 Task: Sort the list "backlog" "by due date" "ascending.
Action: Mouse moved to (982, 80)
Screenshot: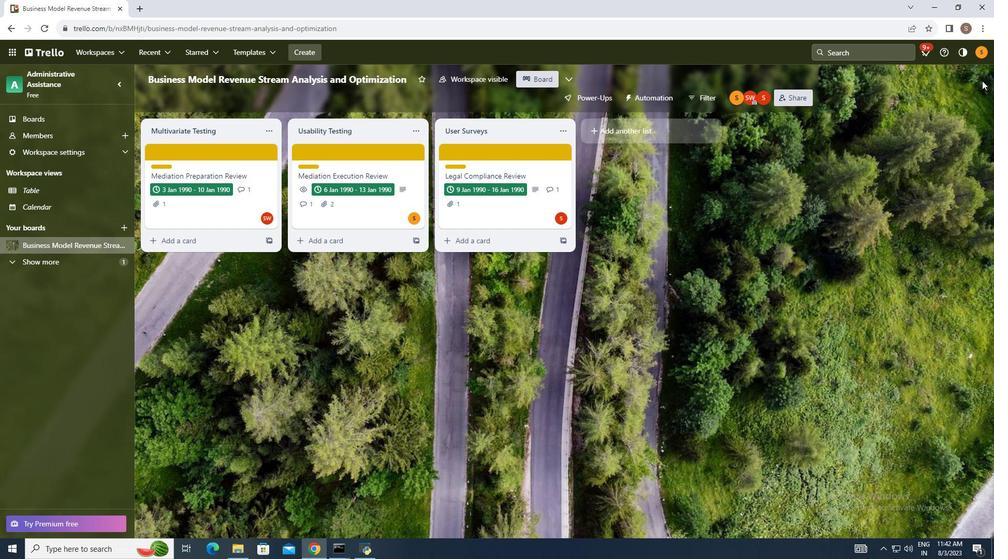 
Action: Mouse pressed left at (982, 80)
Screenshot: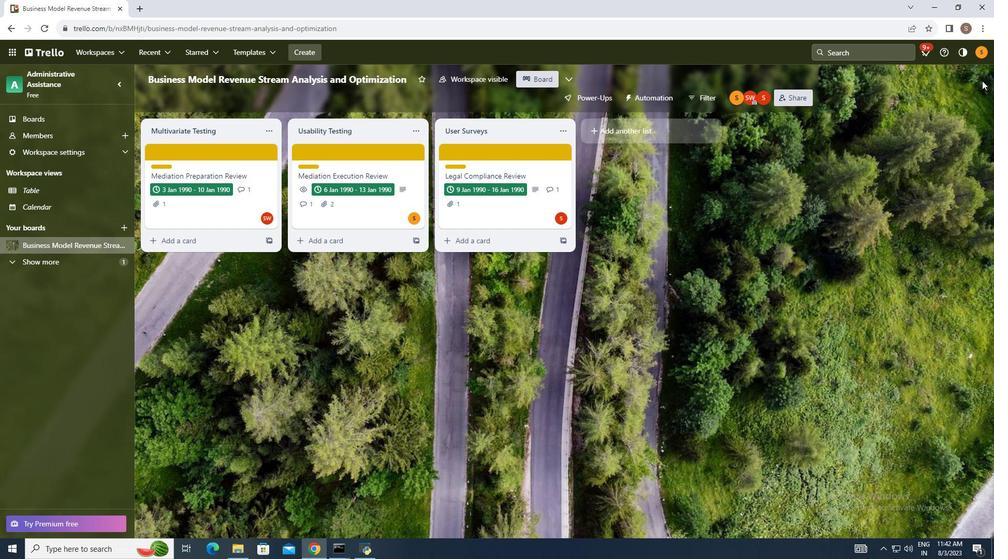 
Action: Mouse moved to (897, 222)
Screenshot: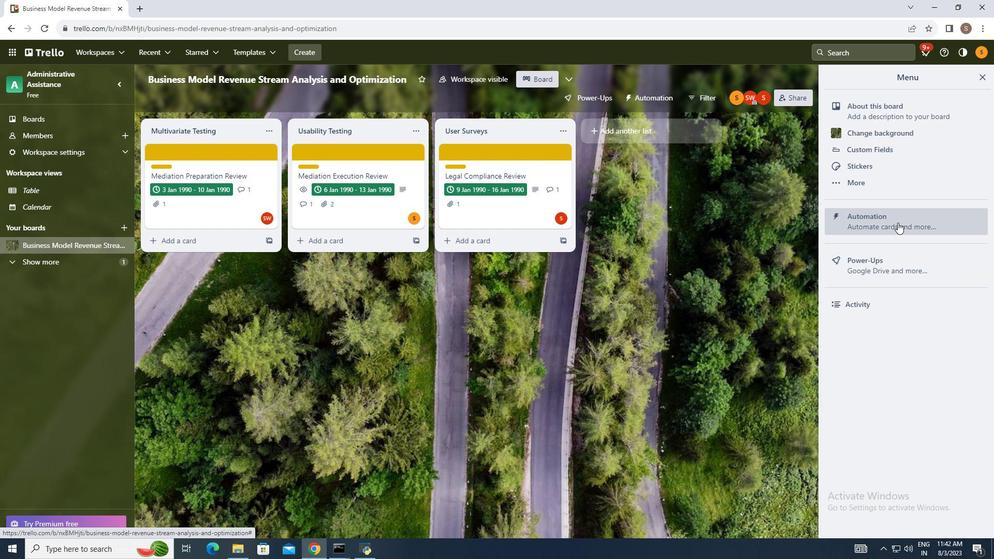 
Action: Mouse pressed left at (897, 222)
Screenshot: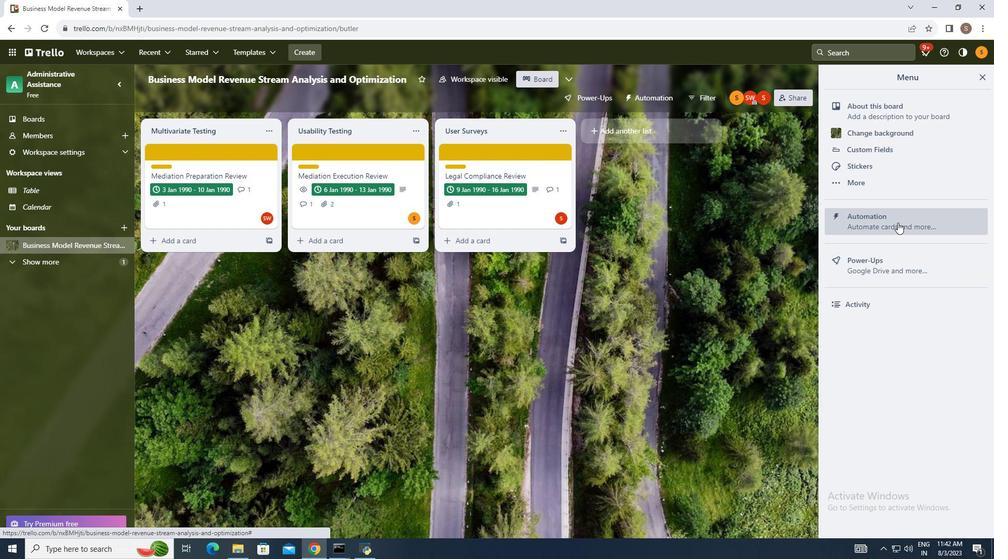 
Action: Mouse moved to (209, 272)
Screenshot: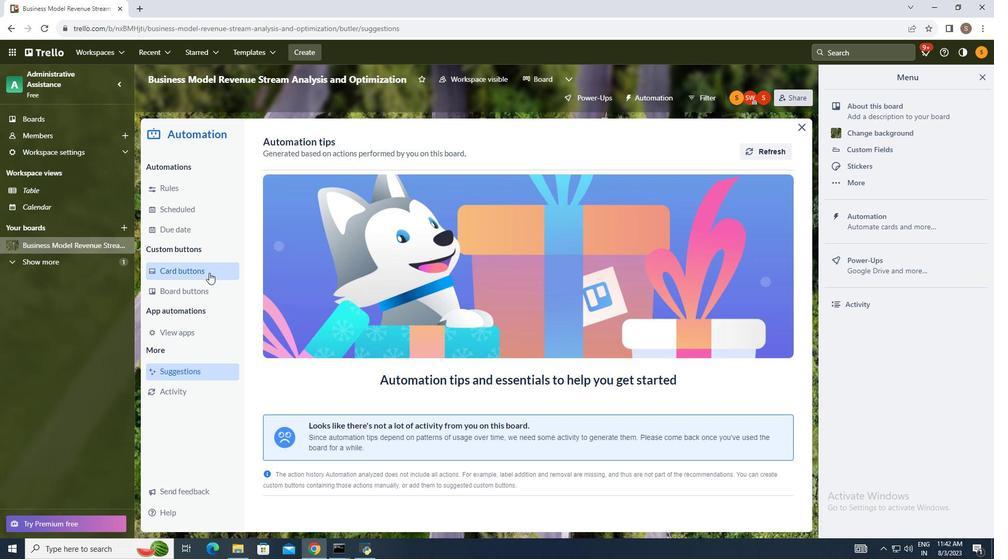 
Action: Mouse pressed left at (209, 272)
Screenshot: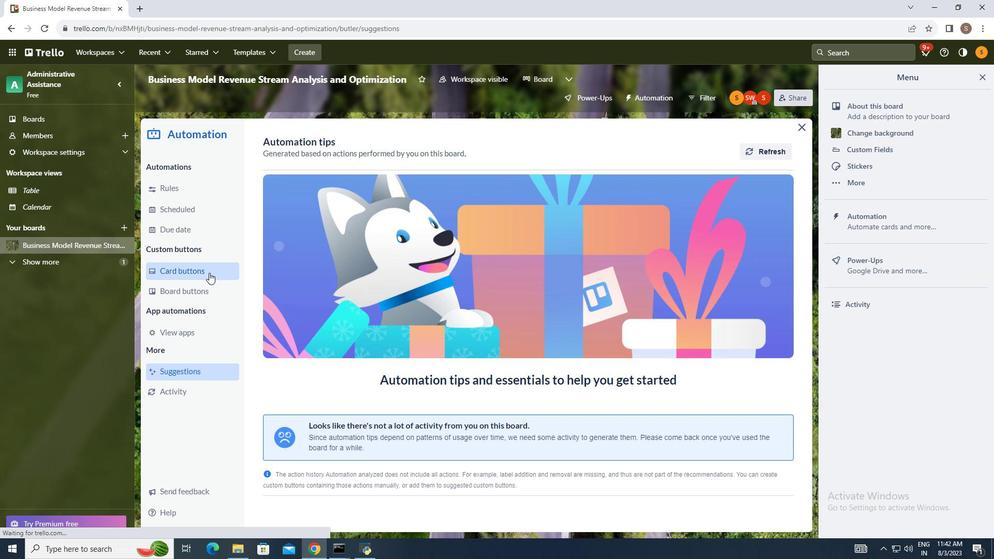 
Action: Mouse moved to (747, 148)
Screenshot: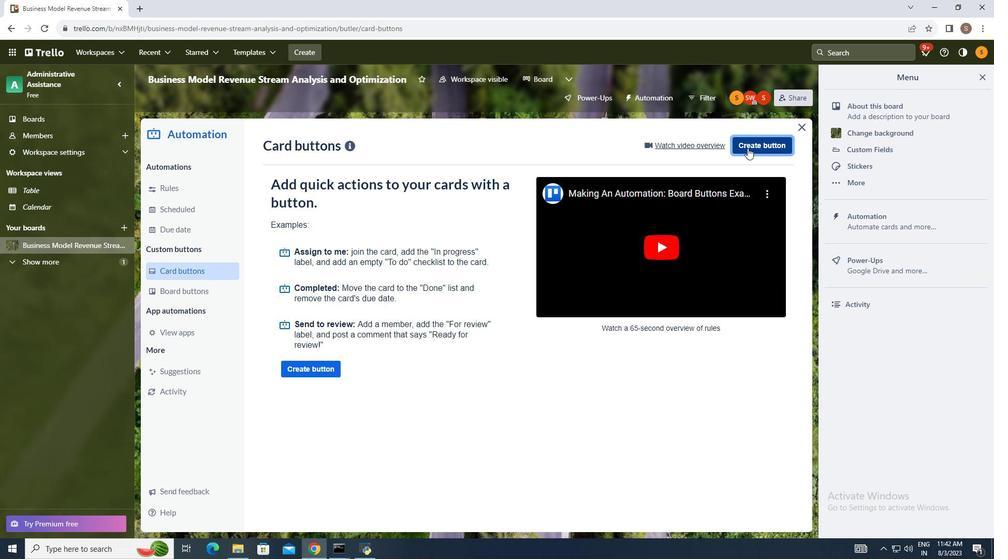 
Action: Mouse pressed left at (747, 148)
Screenshot: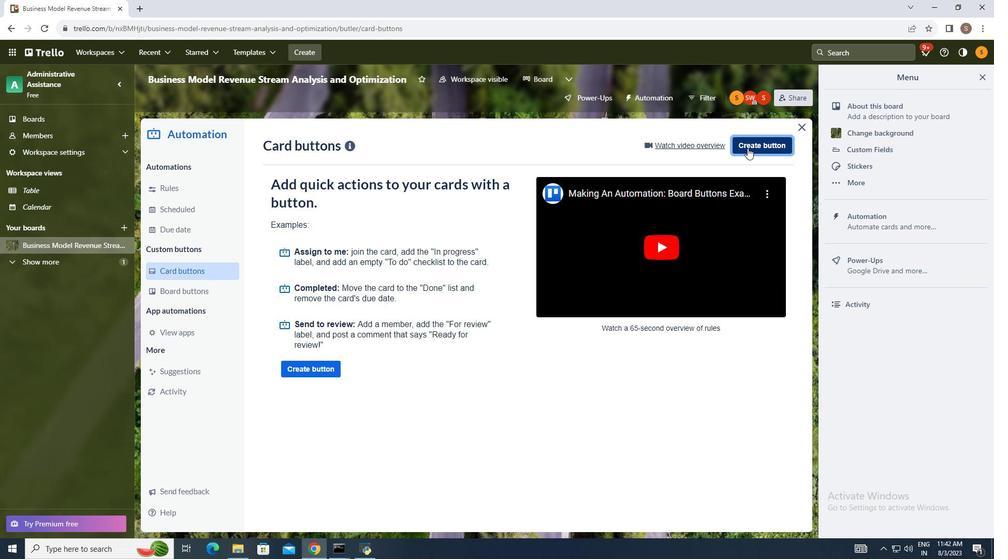 
Action: Mouse moved to (525, 289)
Screenshot: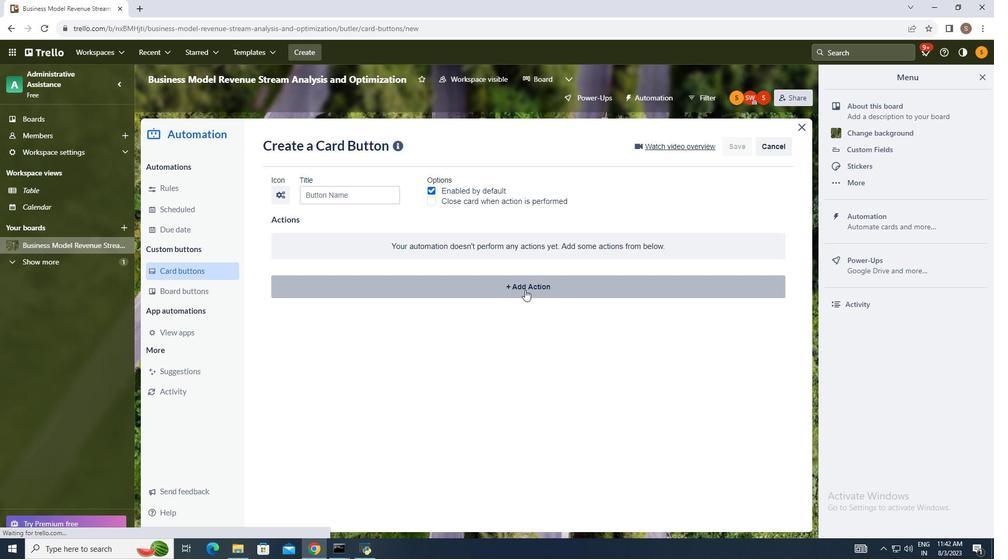 
Action: Mouse pressed left at (525, 289)
Screenshot: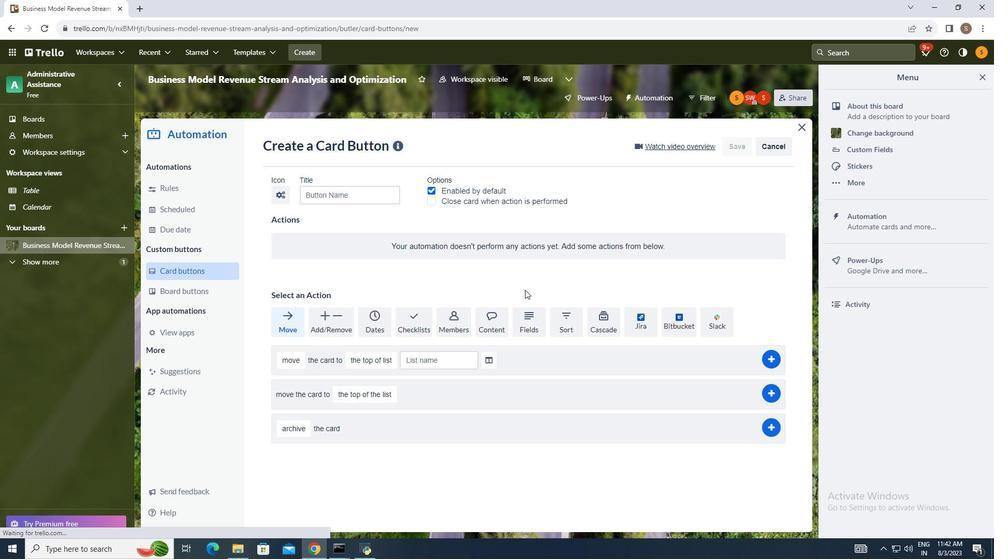 
Action: Mouse moved to (569, 318)
Screenshot: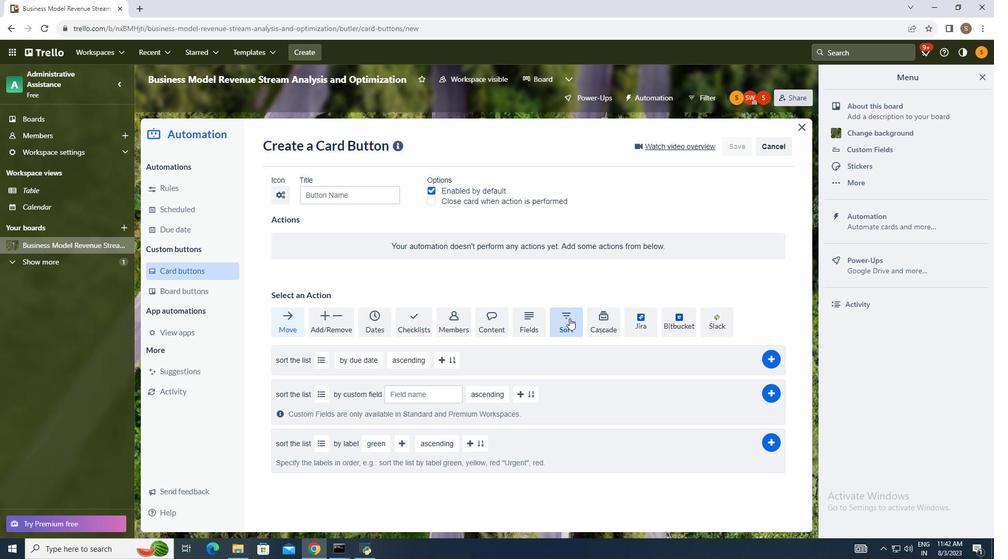 
Action: Mouse pressed left at (569, 318)
Screenshot: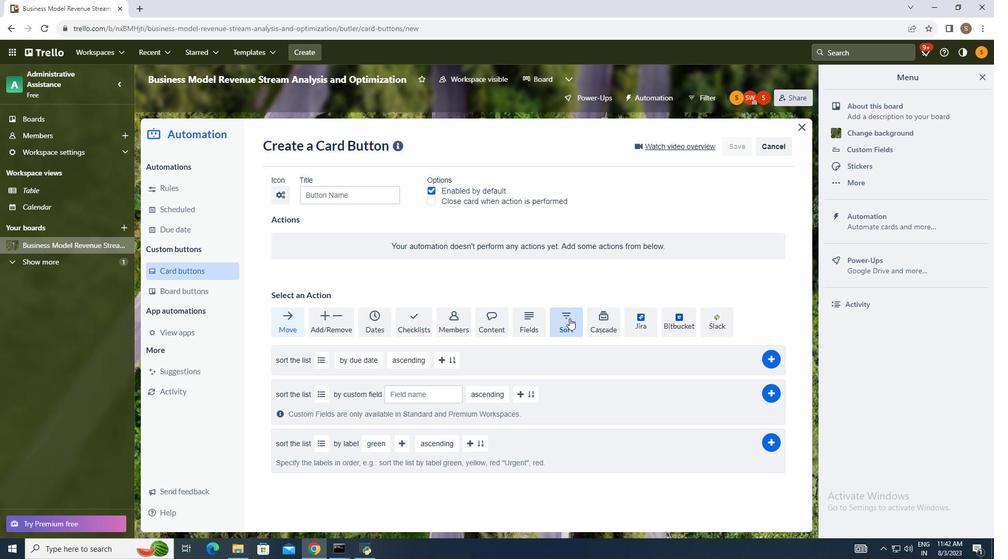 
Action: Mouse moved to (354, 359)
Screenshot: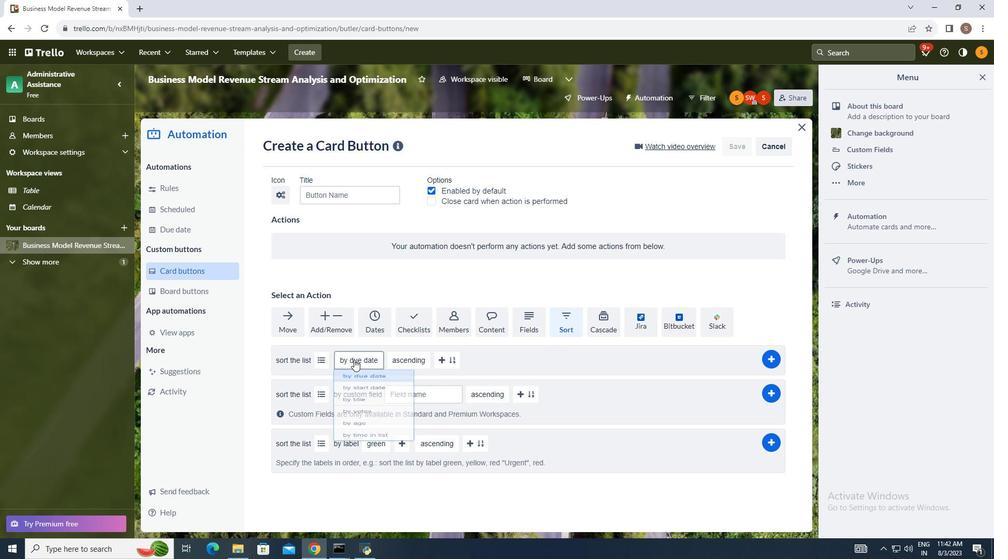 
Action: Mouse pressed left at (354, 359)
Screenshot: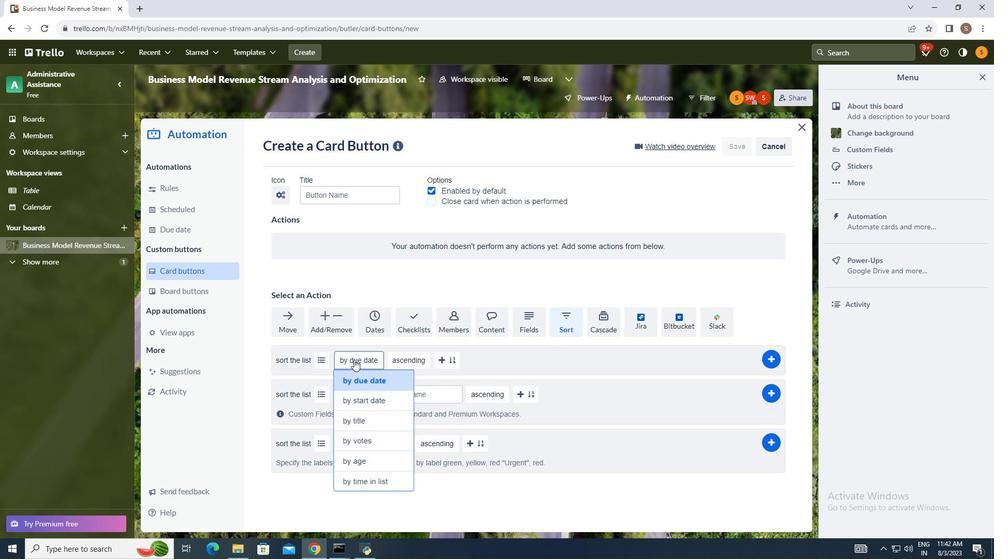 
Action: Mouse moved to (361, 382)
Screenshot: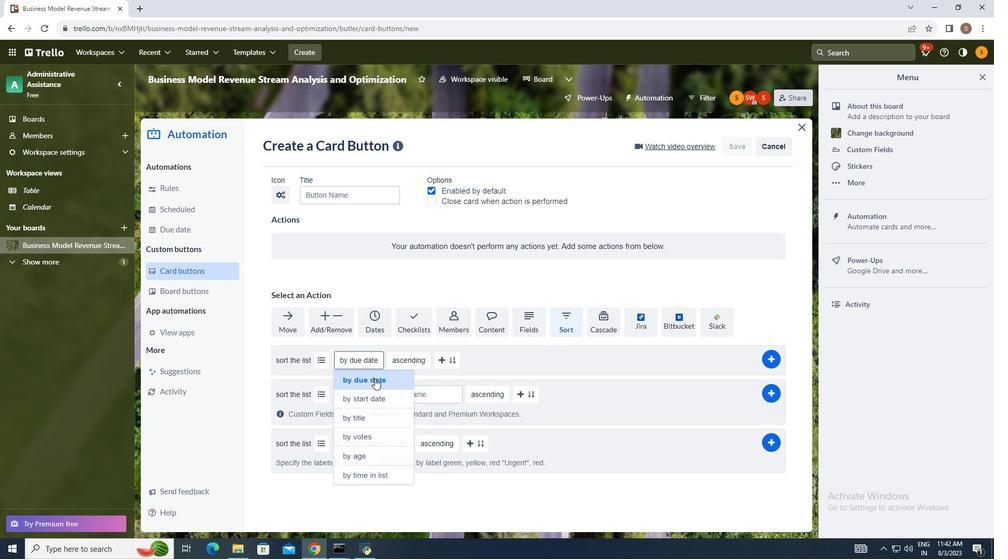 
Action: Mouse pressed left at (361, 382)
Screenshot: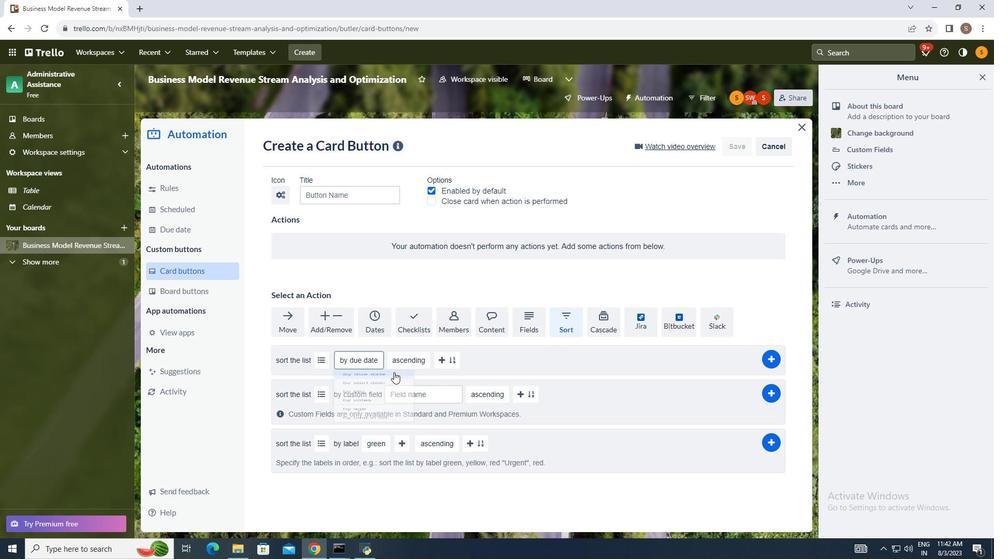 
Action: Mouse moved to (402, 358)
Screenshot: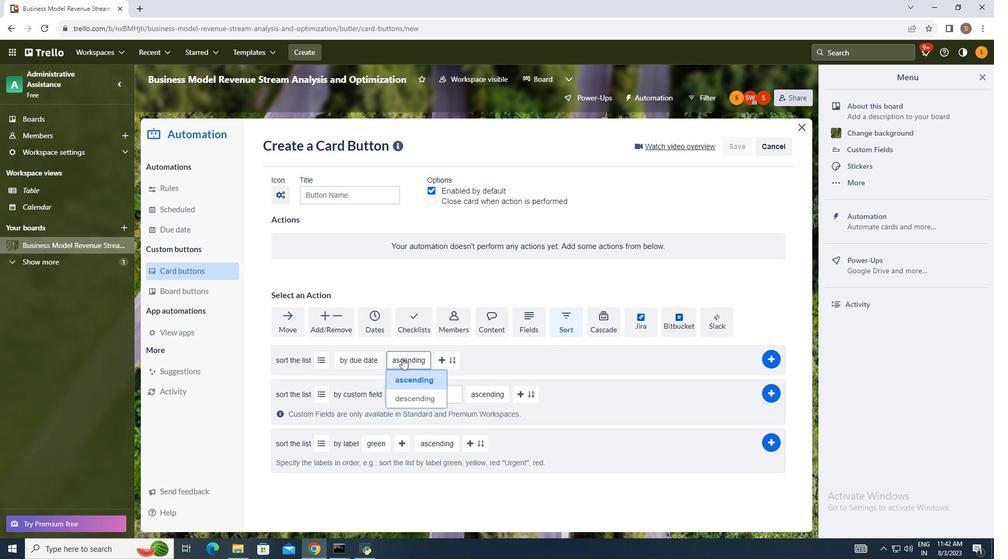 
Action: Mouse pressed left at (402, 358)
Screenshot: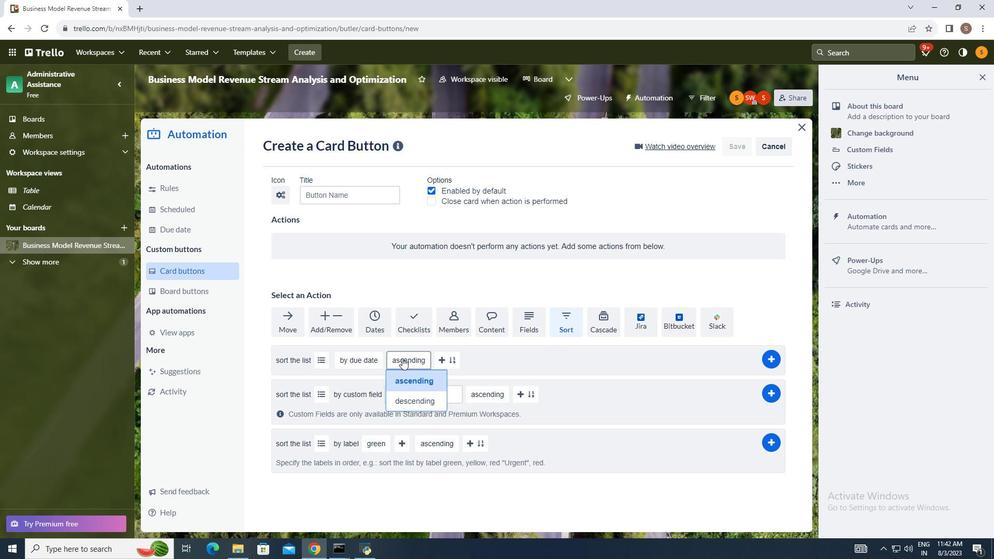 
Action: Mouse moved to (406, 376)
Screenshot: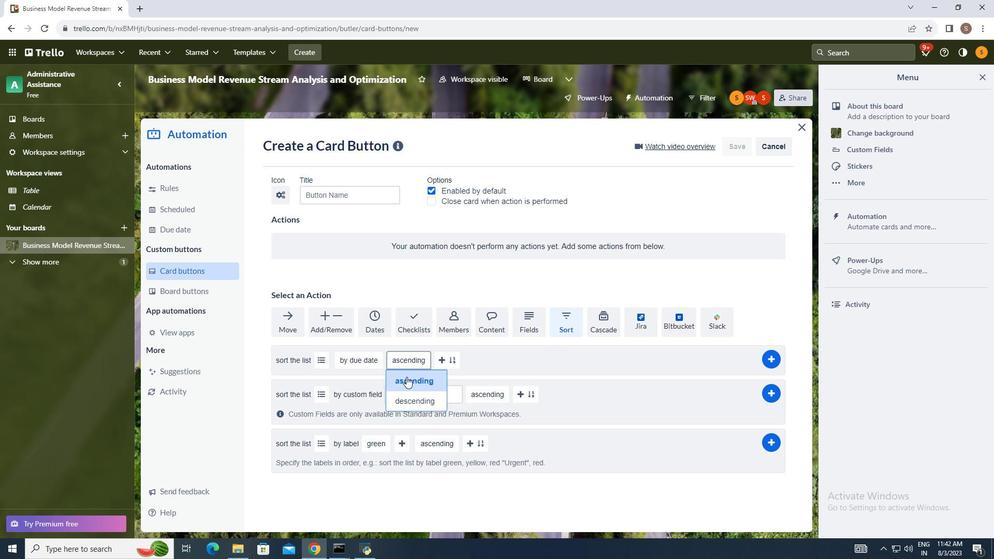 
Action: Mouse pressed left at (406, 376)
Screenshot: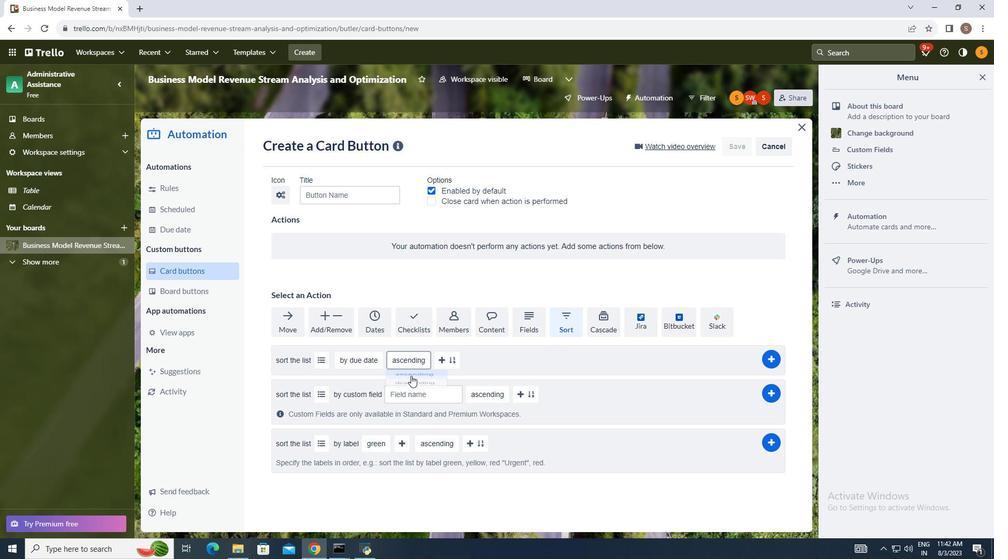 
Action: Mouse moved to (775, 360)
Screenshot: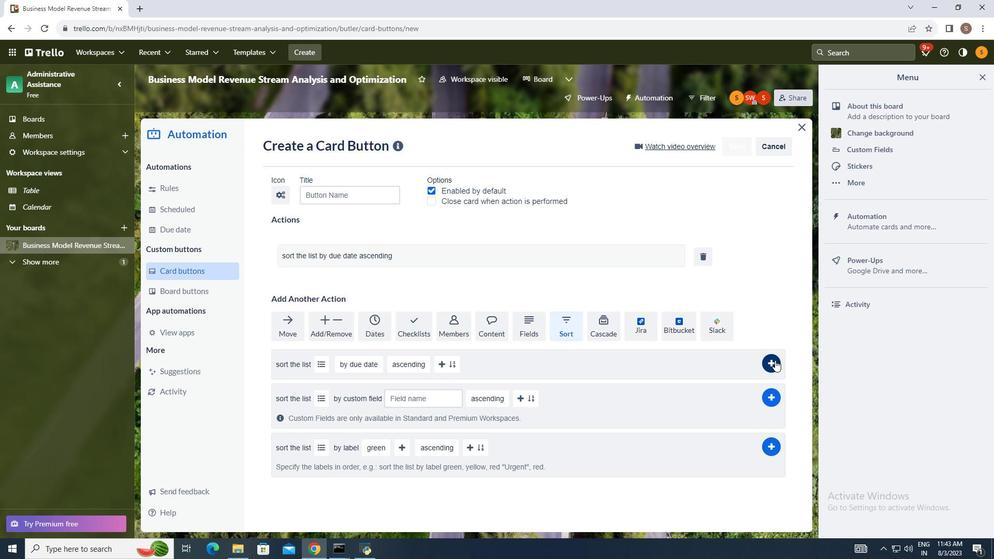 
Action: Mouse pressed left at (775, 360)
Screenshot: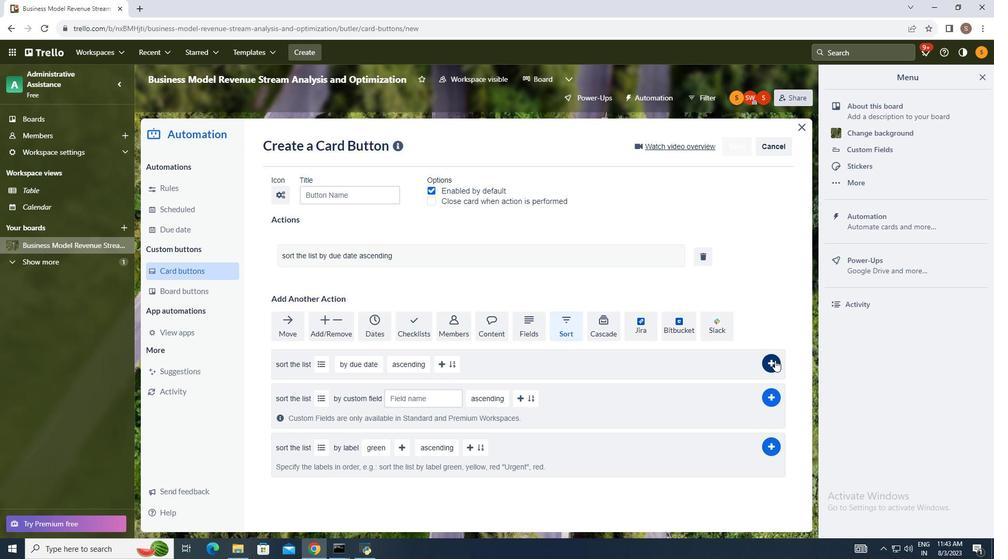 
Action: Mouse moved to (747, 421)
Screenshot: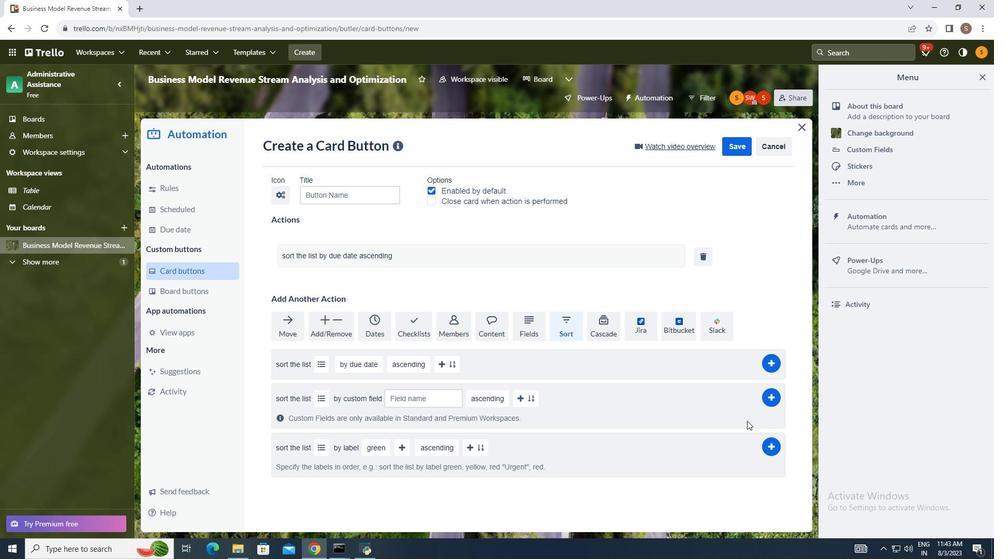
